 Task: Add Attachment from "Attach a link" to Card Card0000000192 in Board Board0000000048 in Workspace WS0000000016 in Trello. Add Cover Red to Card Card0000000192 in Board Board0000000048 in Workspace WS0000000016 in Trello. Add "Join Card" Button Button0000000192  to Card Card0000000192 in Board Board0000000048 in Workspace WS0000000016 in Trello. Add Description DS0000000192 to Card Card0000000192 in Board Board0000000048 in Workspace WS0000000016 in Trello. Add Comment CM0000000192 to Card Card0000000192 in Board Board0000000048 in Workspace WS0000000016 in Trello
Action: Mouse moved to (319, 464)
Screenshot: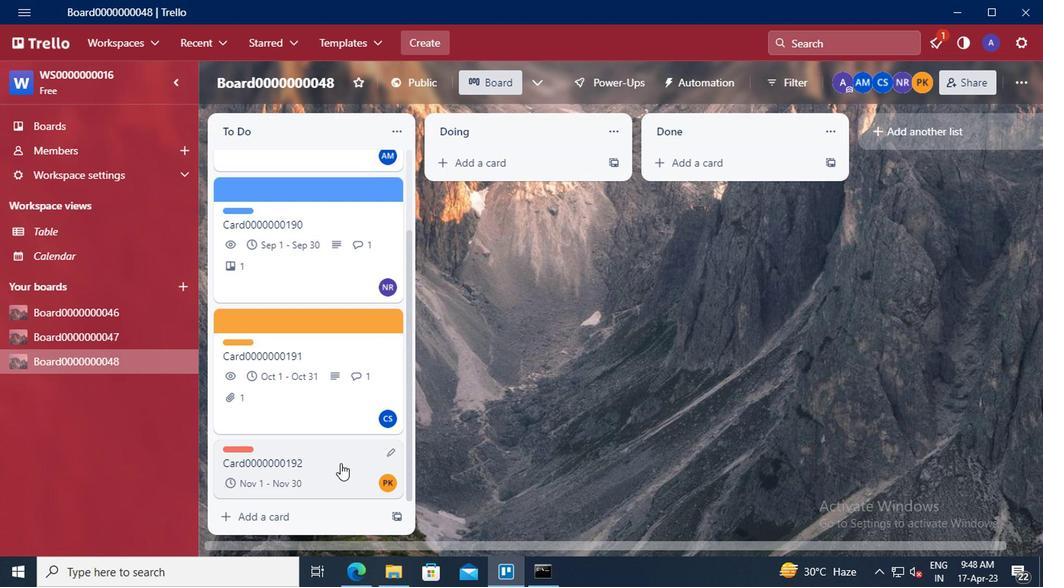 
Action: Mouse pressed left at (319, 464)
Screenshot: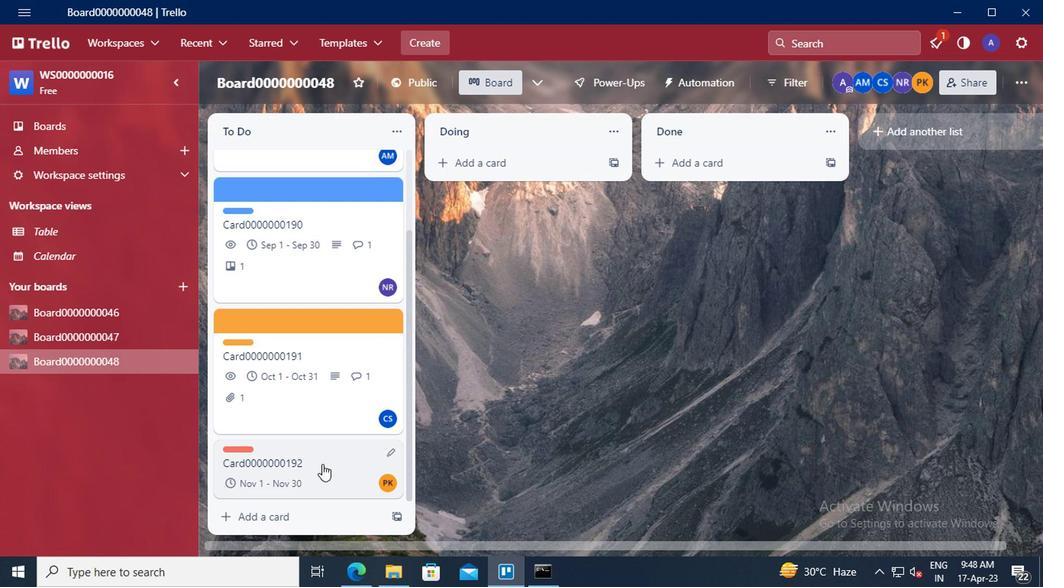 
Action: Mouse moved to (706, 321)
Screenshot: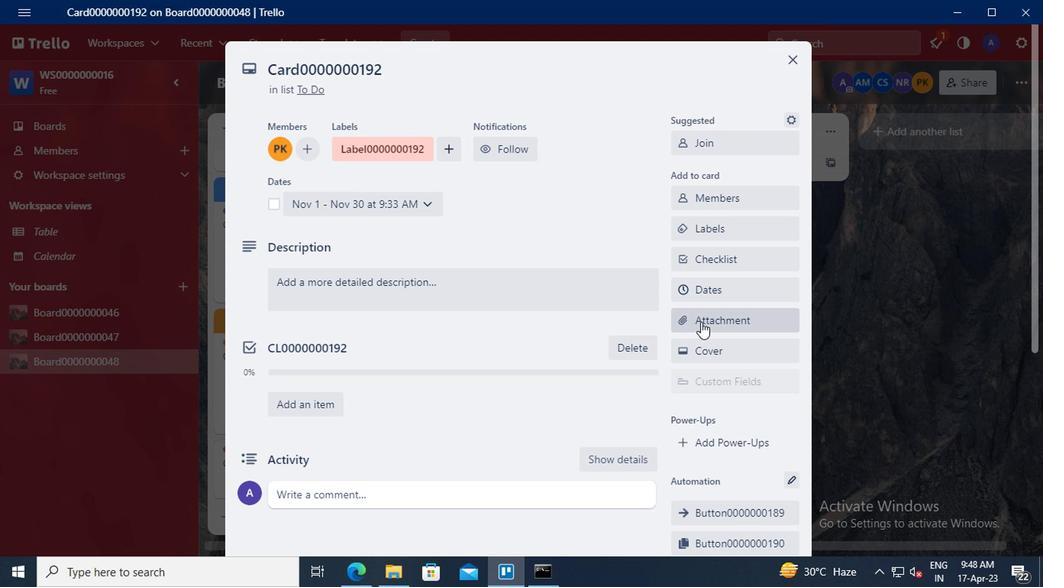 
Action: Mouse pressed left at (706, 321)
Screenshot: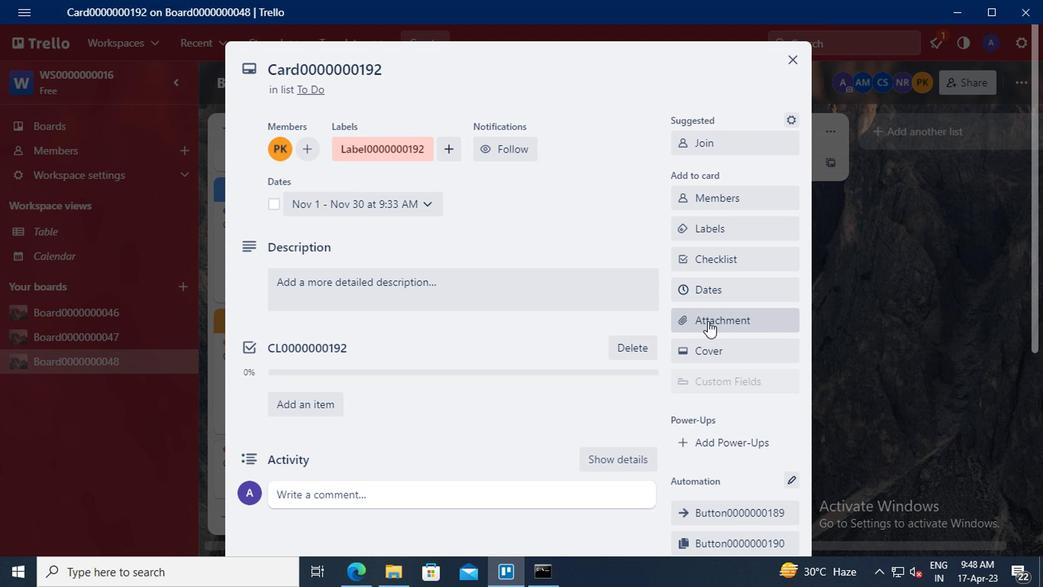 
Action: Mouse moved to (360, 576)
Screenshot: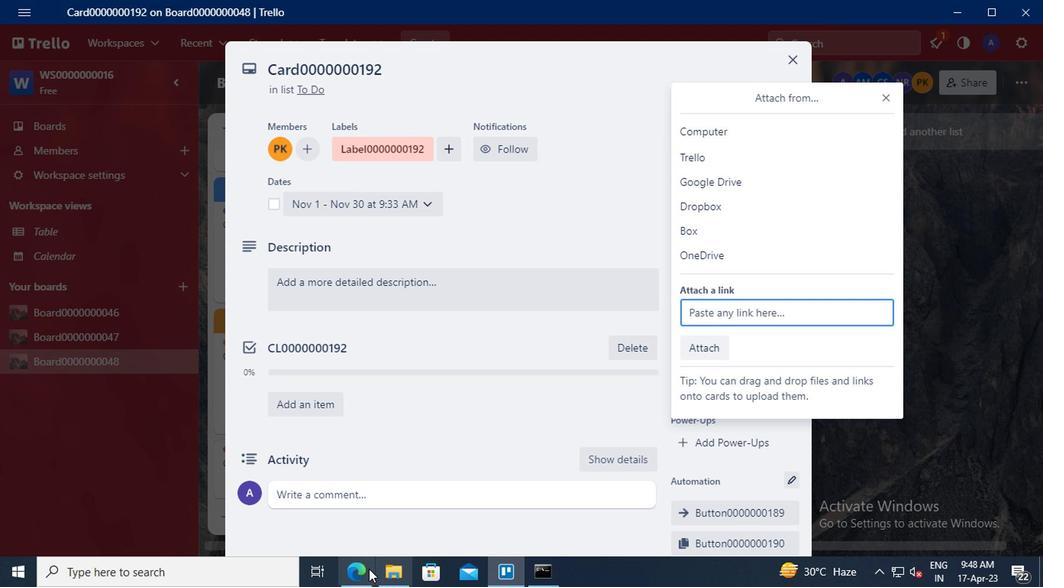
Action: Mouse pressed left at (360, 576)
Screenshot: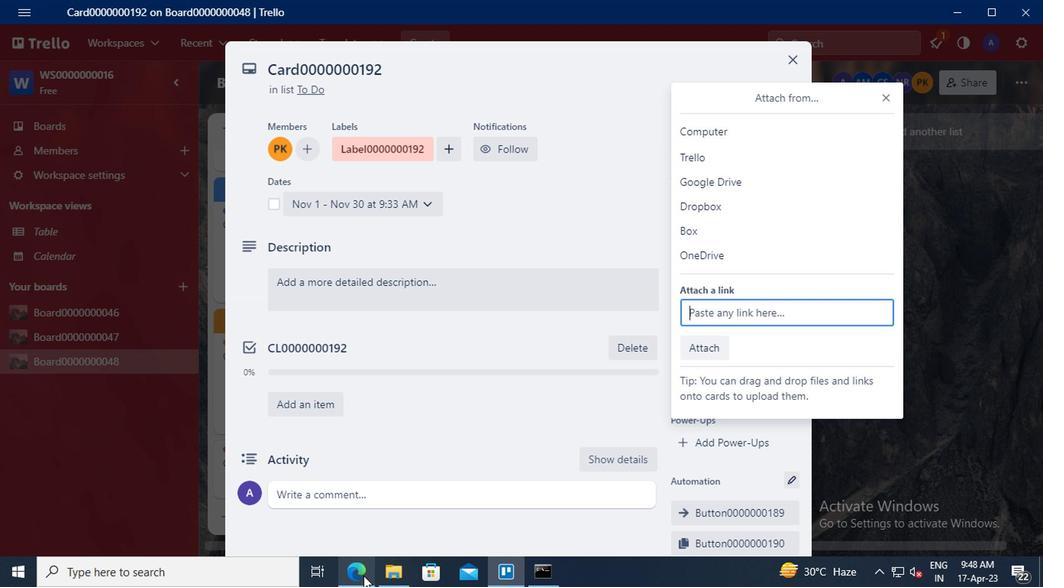 
Action: Mouse moved to (245, 41)
Screenshot: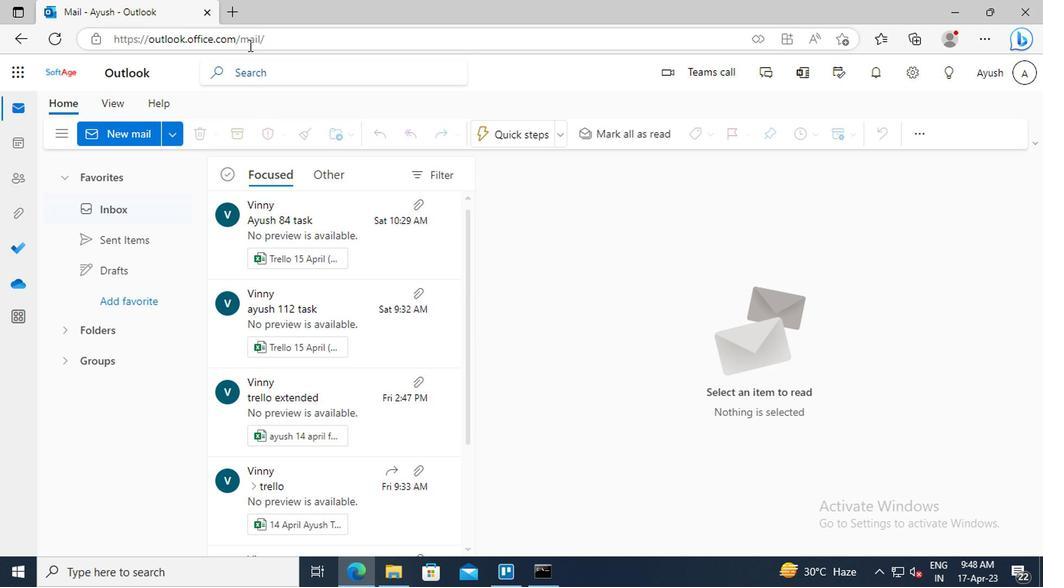 
Action: Mouse pressed left at (245, 41)
Screenshot: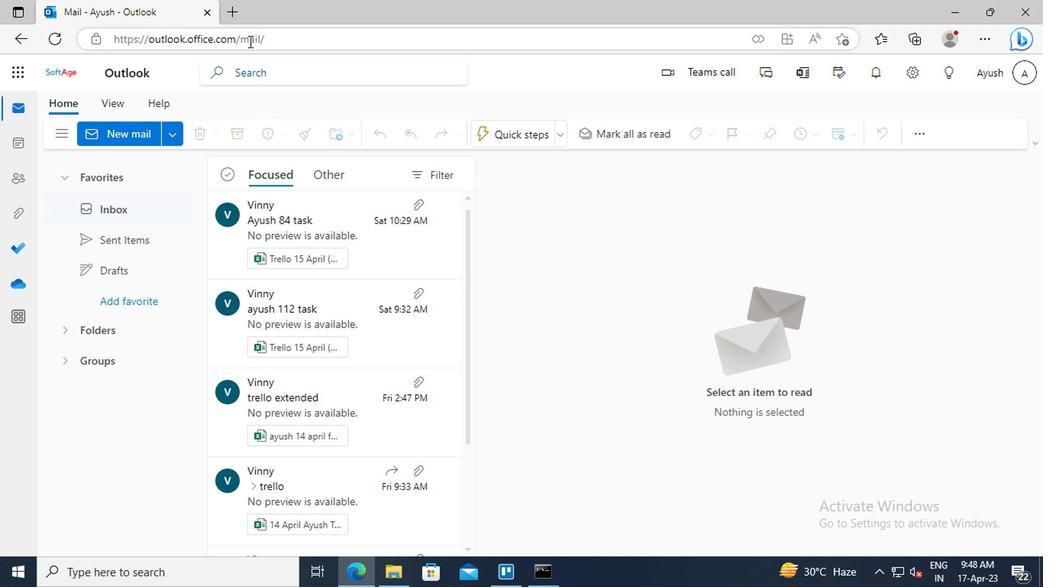 
Action: Key pressed ctrl+C
Screenshot: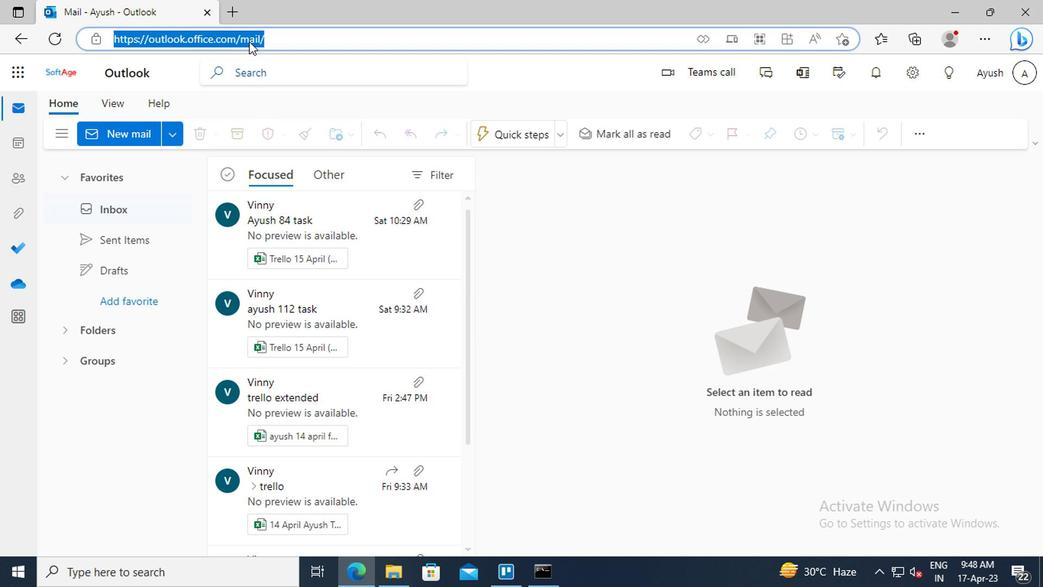 
Action: Mouse moved to (503, 581)
Screenshot: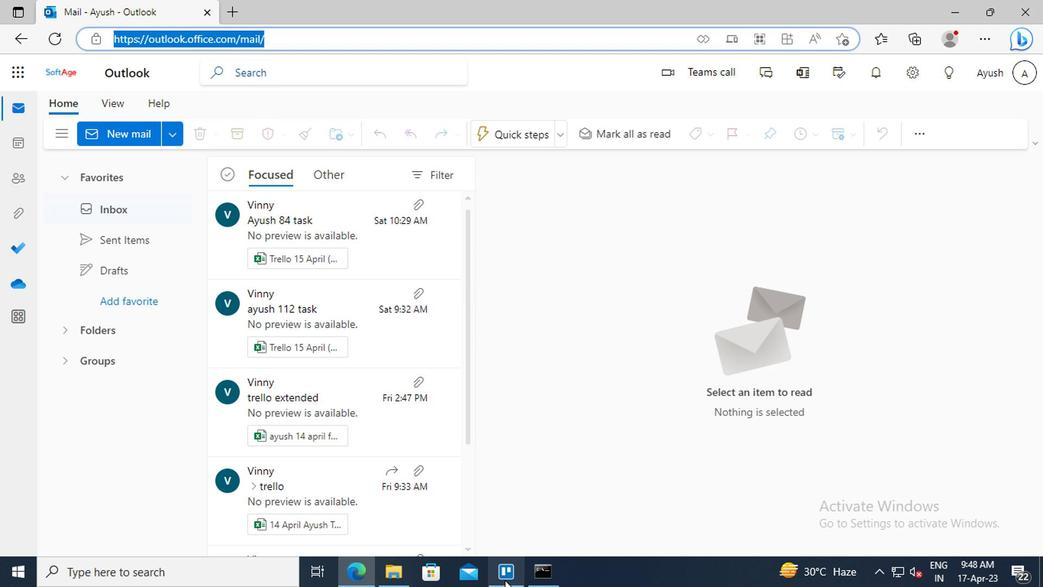 
Action: Mouse pressed left at (503, 581)
Screenshot: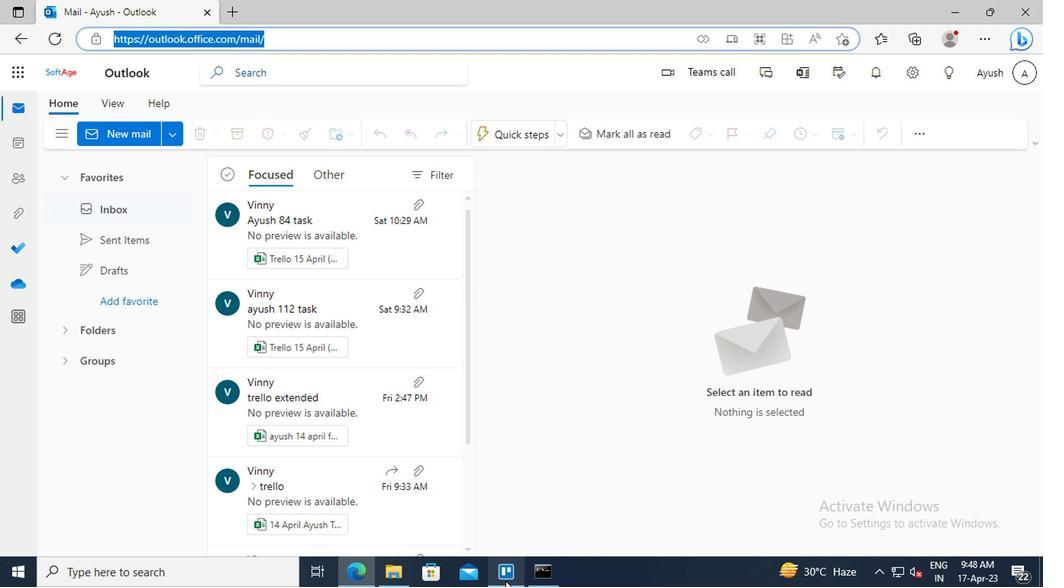 
Action: Mouse moved to (700, 315)
Screenshot: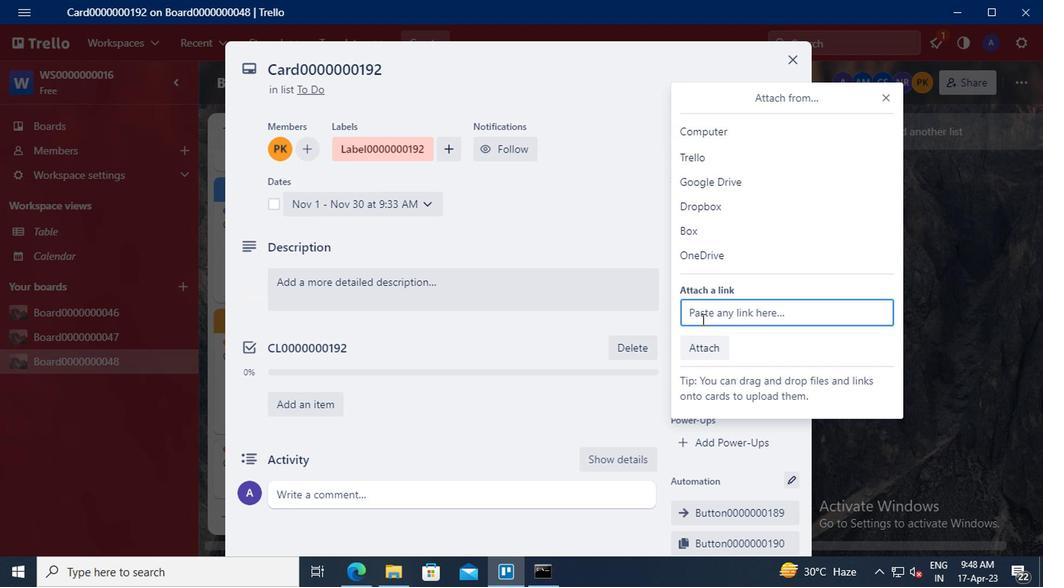 
Action: Mouse pressed left at (700, 315)
Screenshot: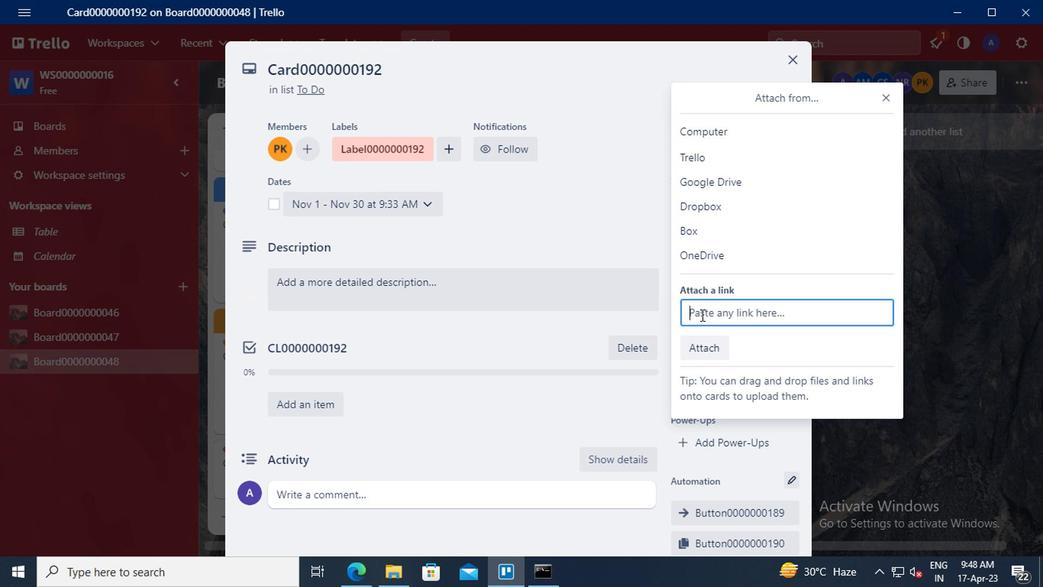 
Action: Key pressed ctrl+V
Screenshot: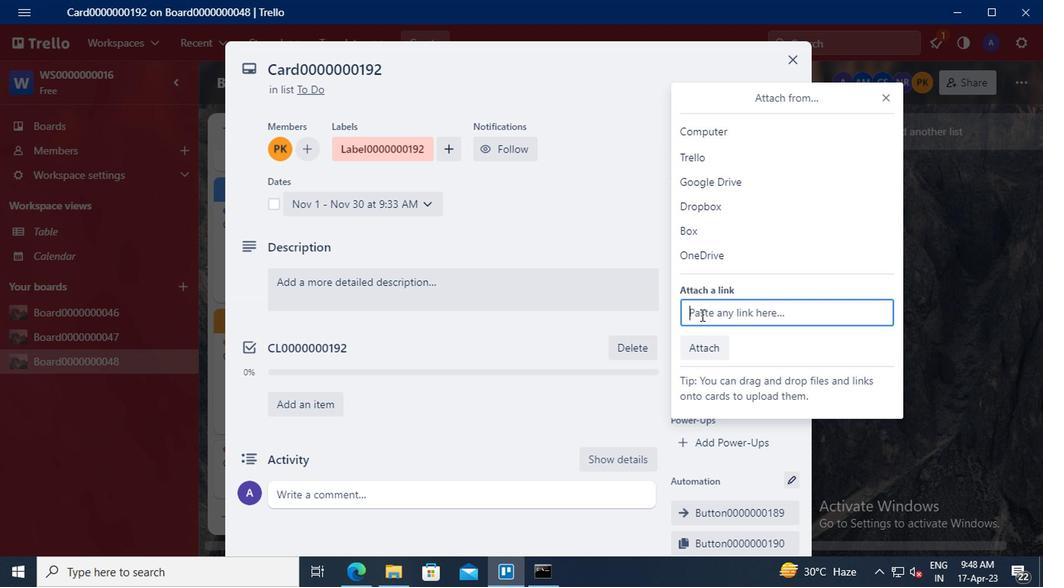 
Action: Mouse moved to (702, 395)
Screenshot: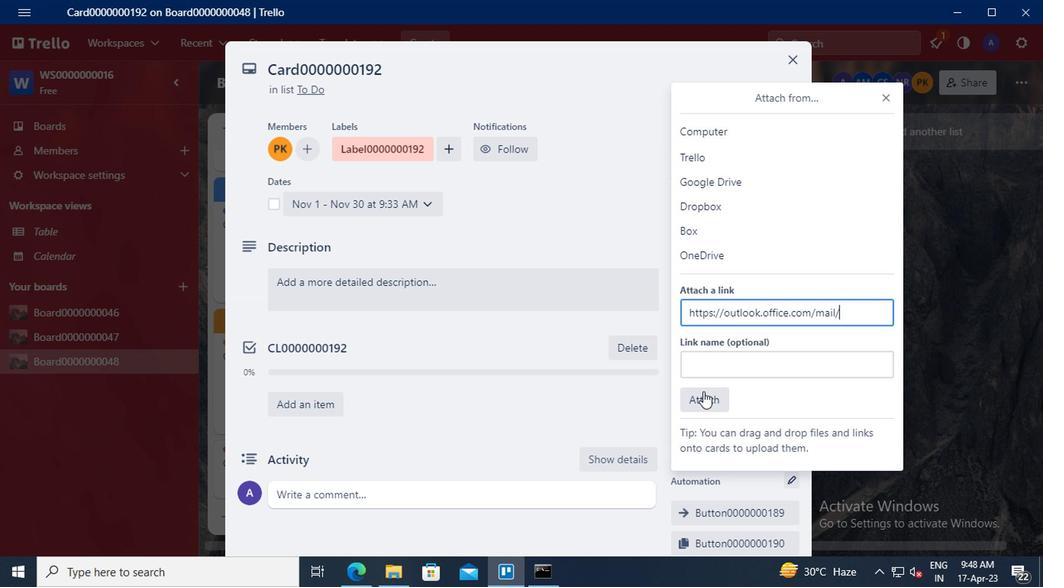 
Action: Mouse pressed left at (702, 395)
Screenshot: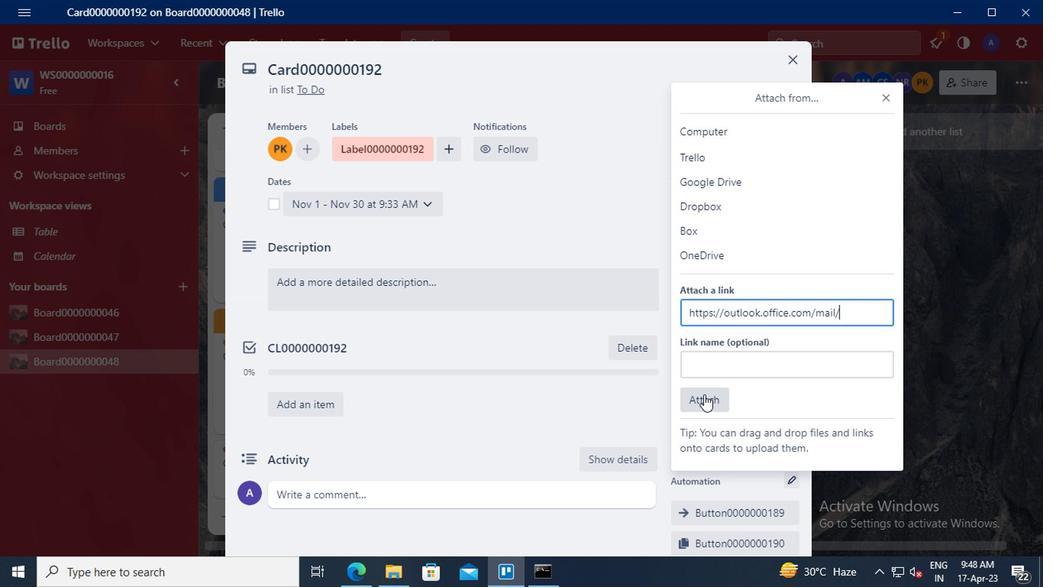 
Action: Mouse moved to (713, 359)
Screenshot: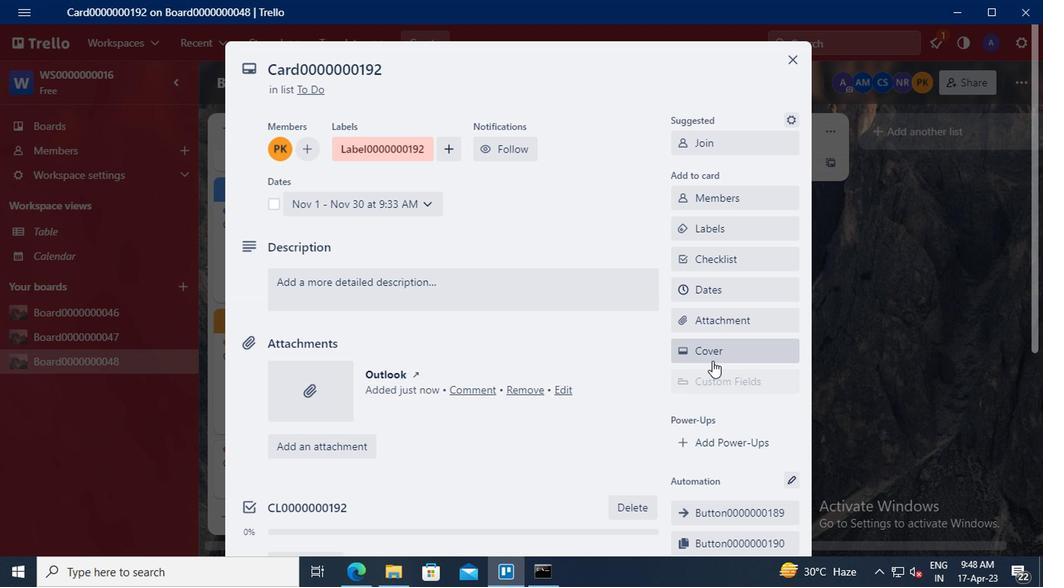 
Action: Mouse pressed left at (713, 359)
Screenshot: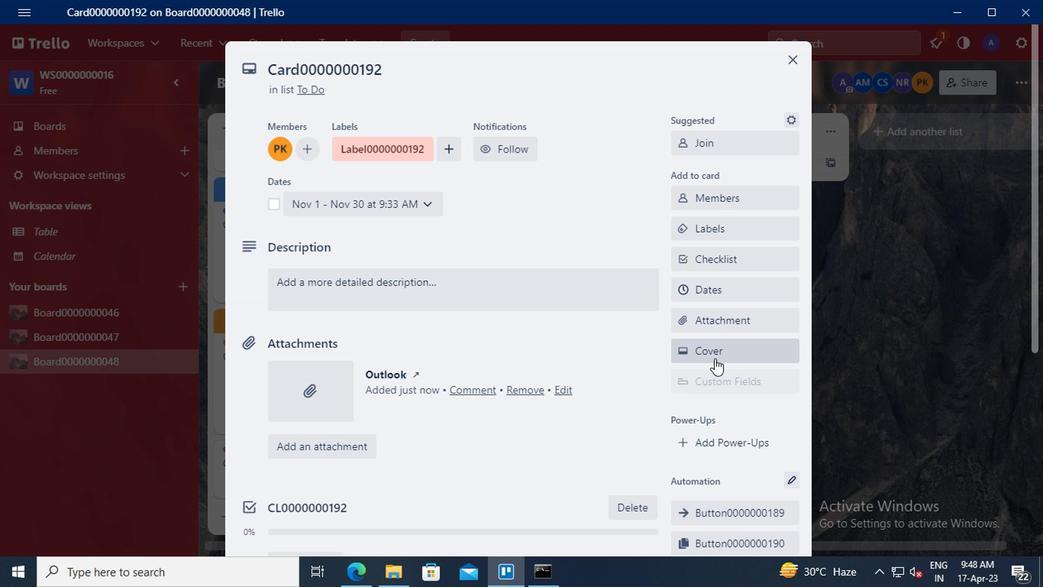 
Action: Mouse moved to (830, 256)
Screenshot: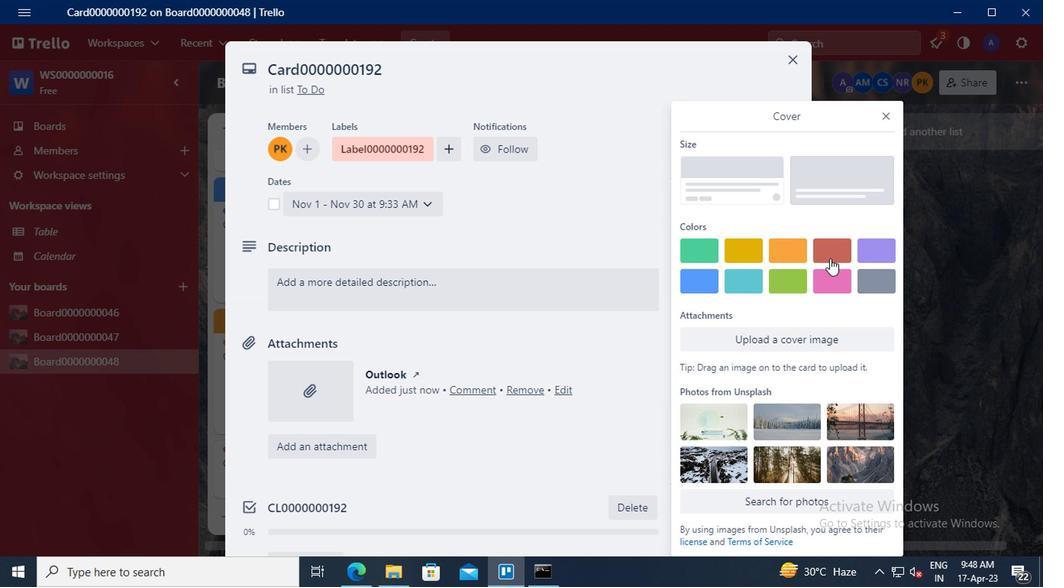 
Action: Mouse pressed left at (830, 256)
Screenshot: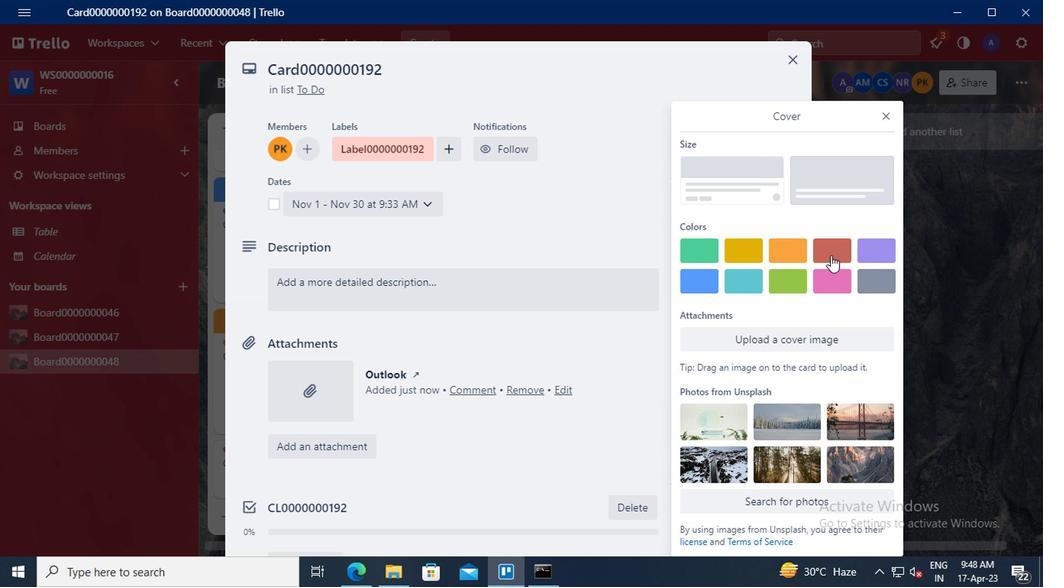 
Action: Mouse moved to (886, 90)
Screenshot: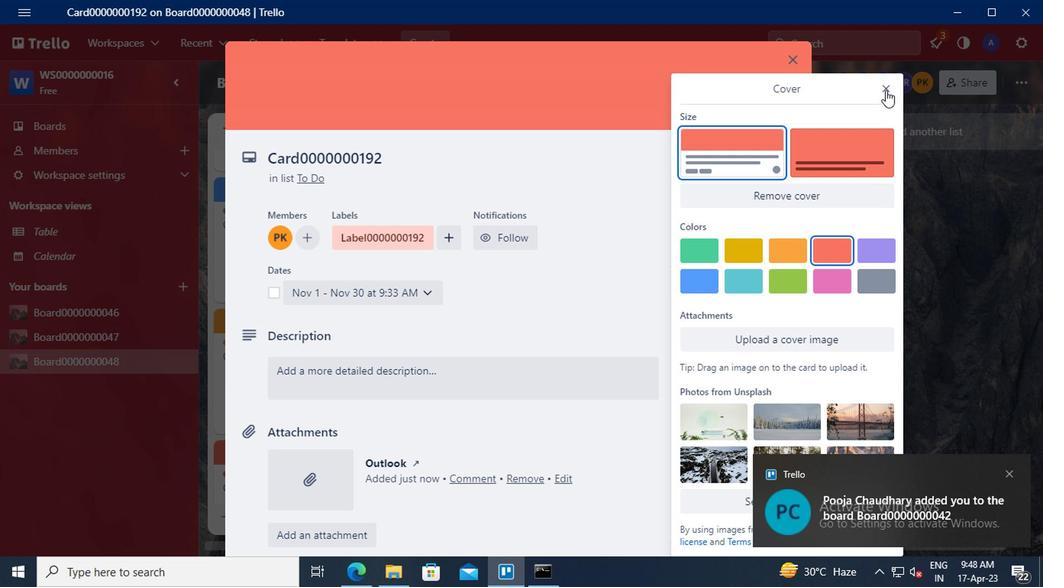 
Action: Mouse pressed left at (886, 90)
Screenshot: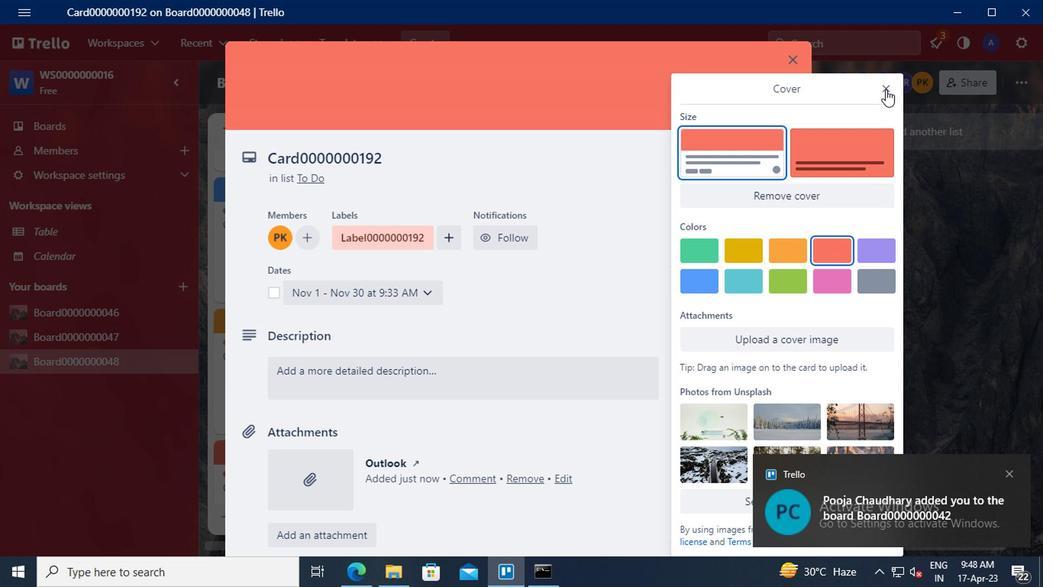 
Action: Mouse moved to (746, 257)
Screenshot: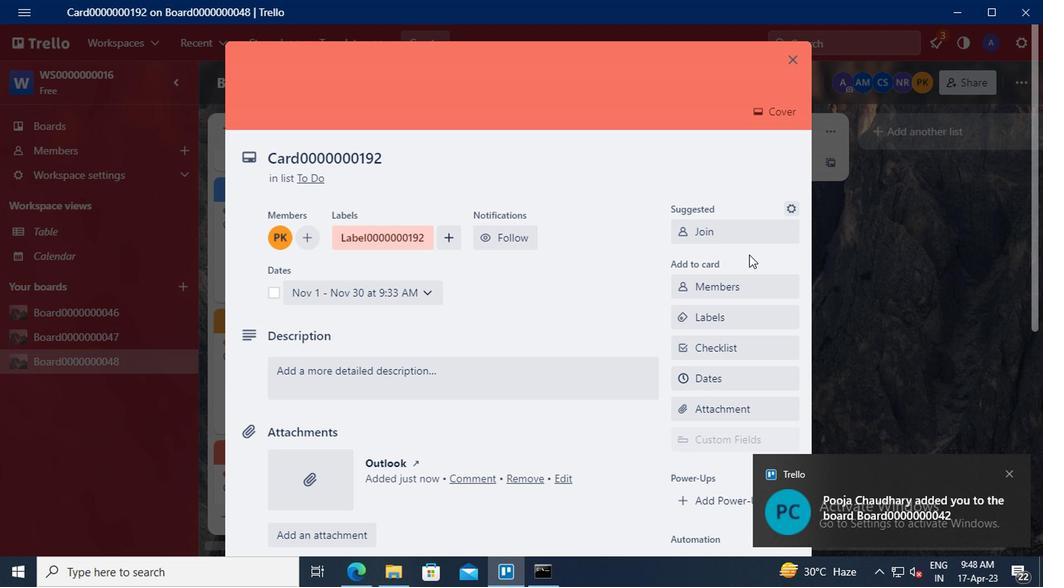 
Action: Mouse scrolled (746, 256) with delta (0, -1)
Screenshot: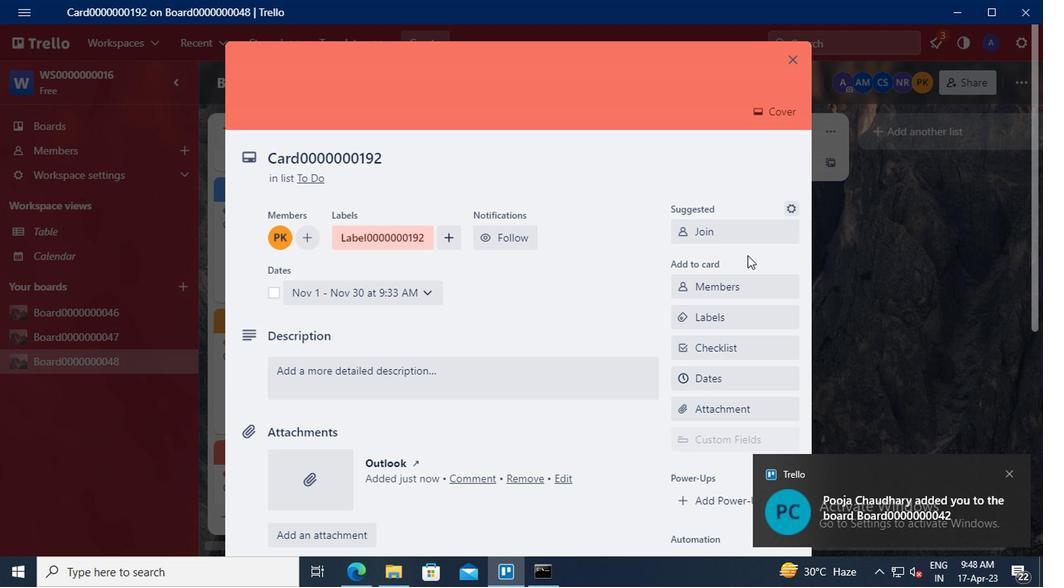 
Action: Mouse scrolled (746, 256) with delta (0, -1)
Screenshot: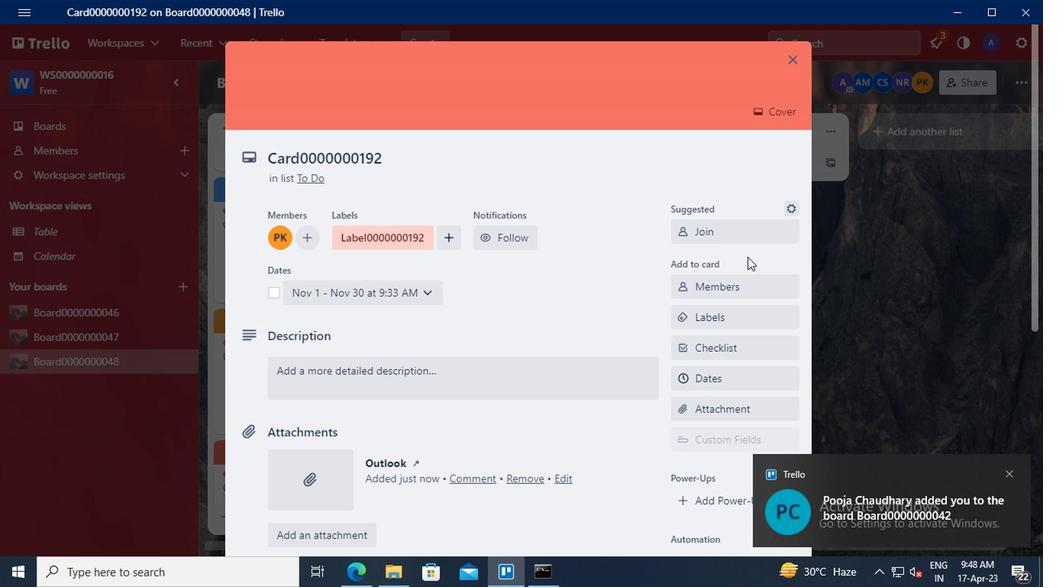 
Action: Mouse moved to (719, 322)
Screenshot: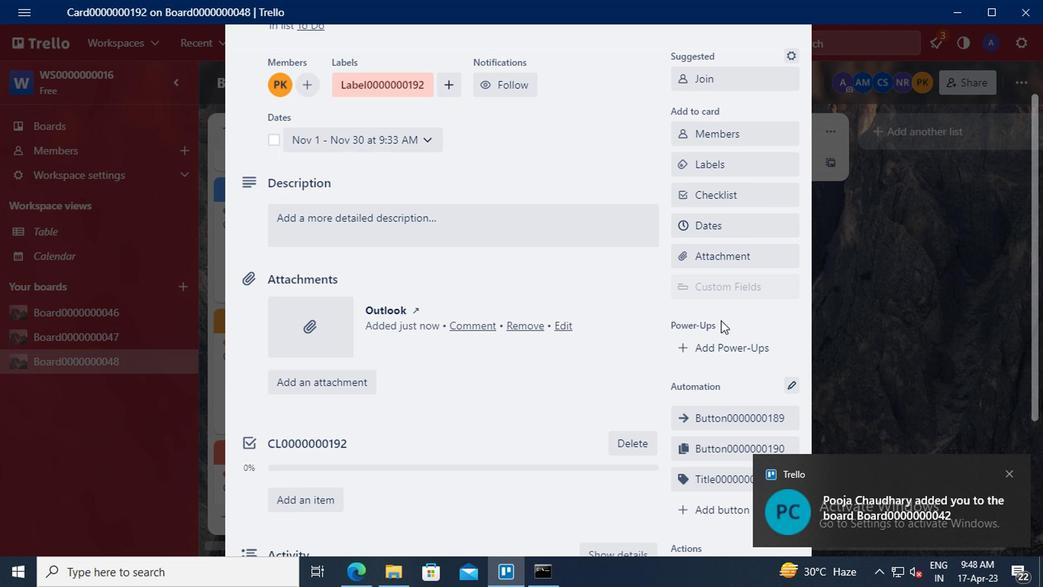 
Action: Mouse scrolled (719, 322) with delta (0, 0)
Screenshot: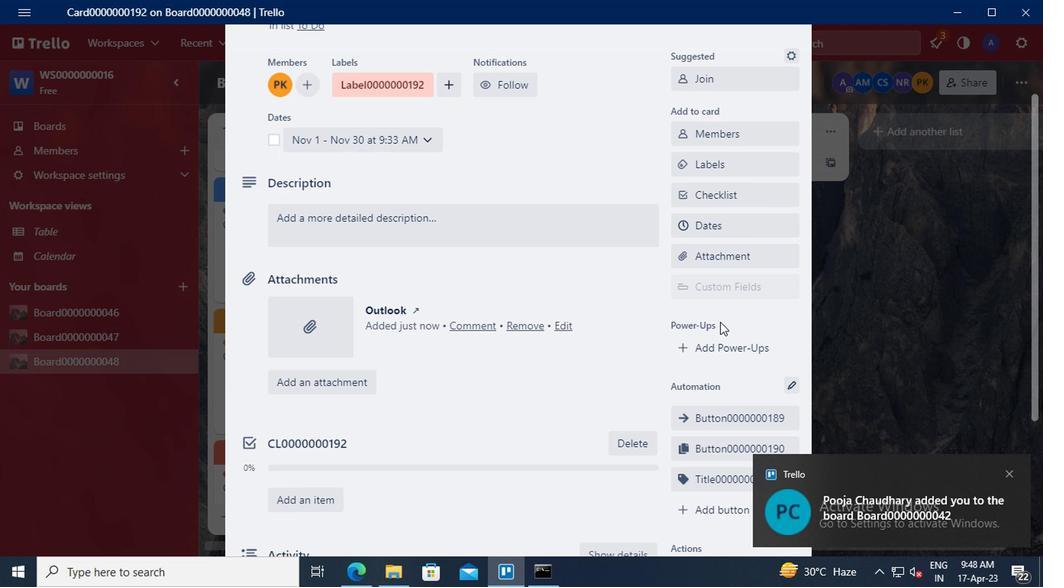 
Action: Mouse moved to (713, 428)
Screenshot: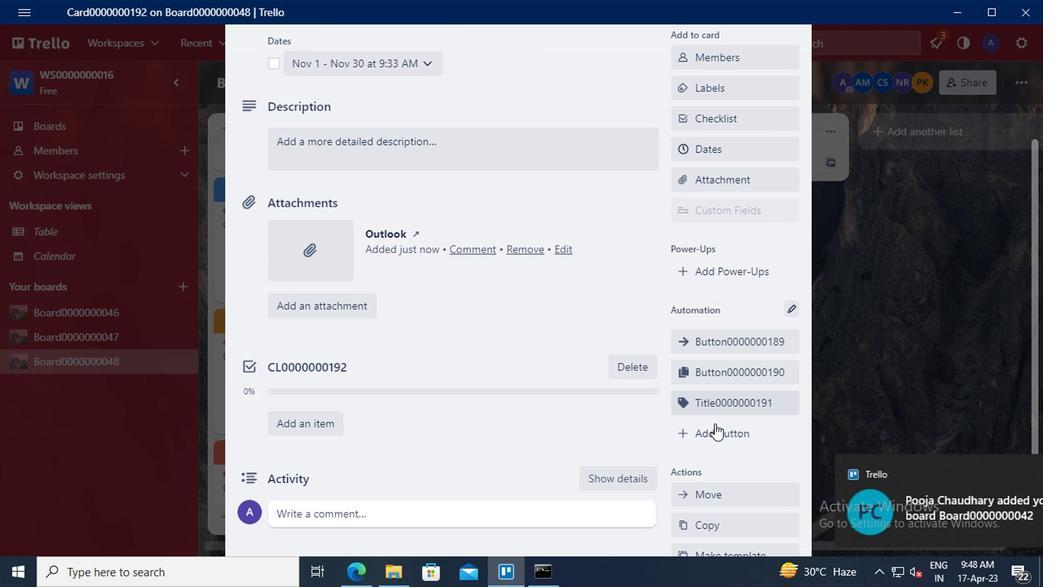 
Action: Mouse pressed left at (713, 428)
Screenshot: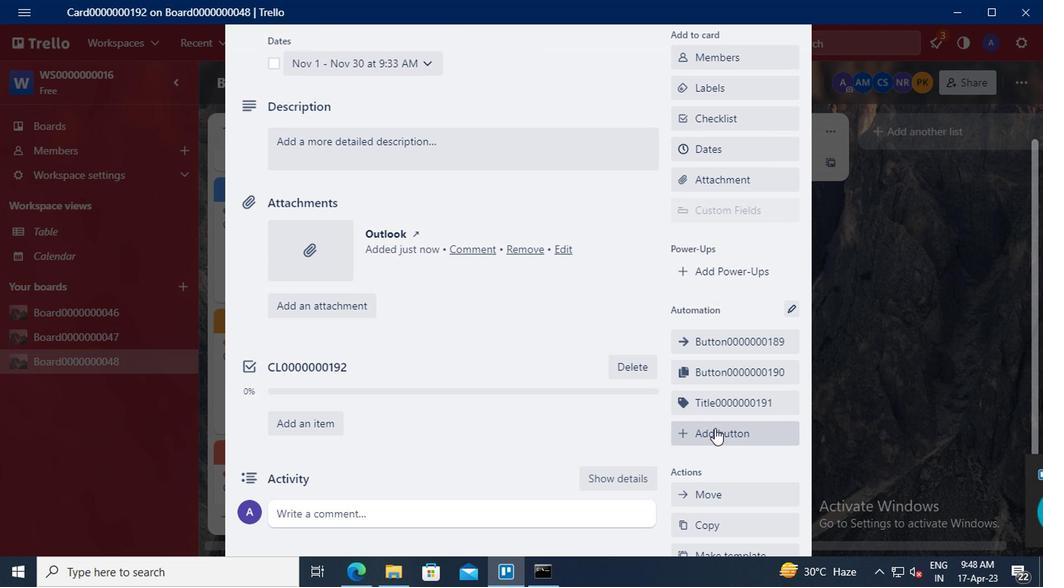 
Action: Mouse moved to (713, 234)
Screenshot: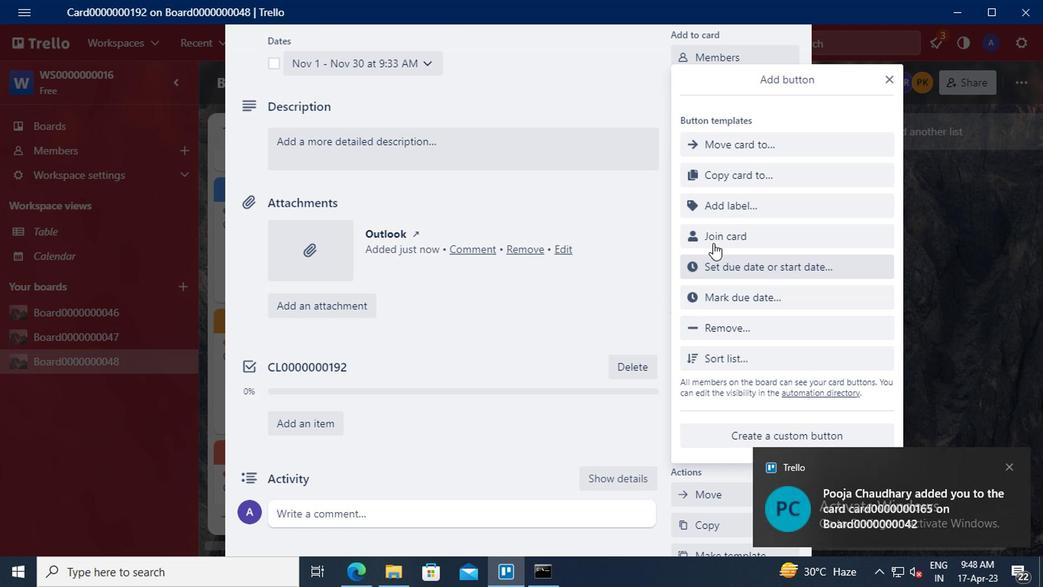 
Action: Mouse pressed left at (713, 234)
Screenshot: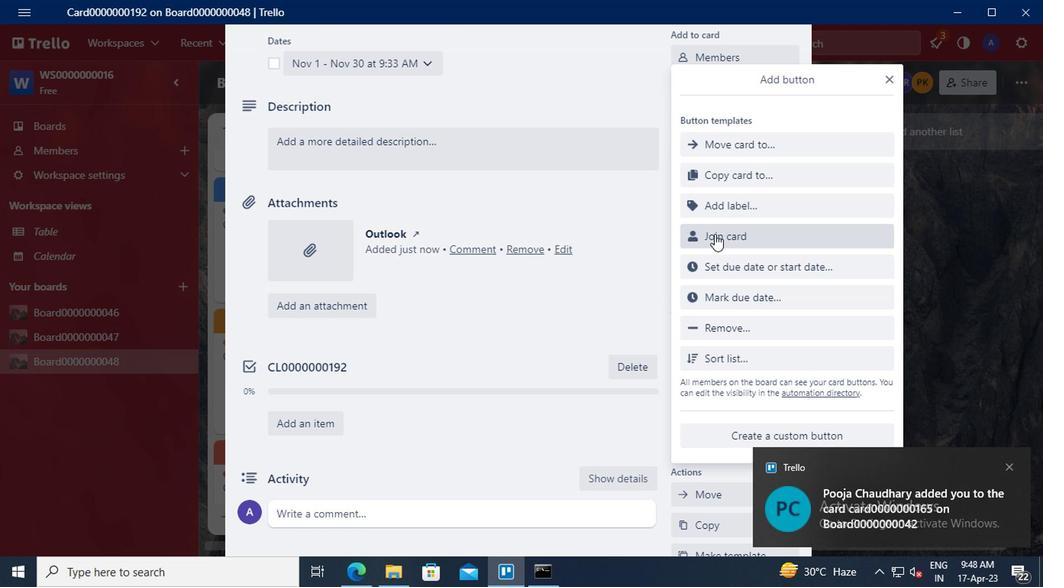 
Action: Mouse moved to (743, 218)
Screenshot: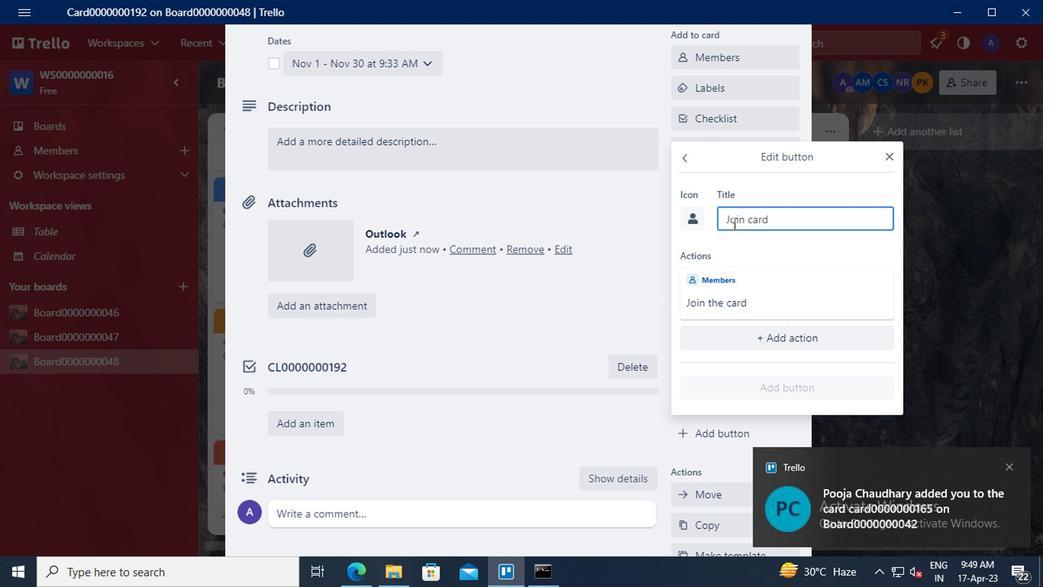 
Action: Mouse pressed left at (743, 218)
Screenshot: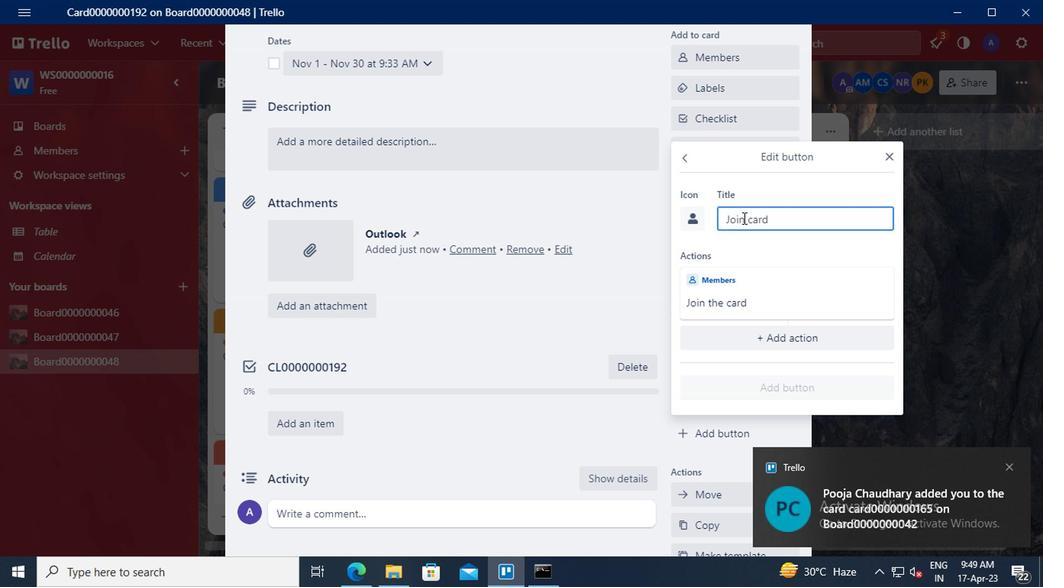 
Action: Mouse moved to (743, 217)
Screenshot: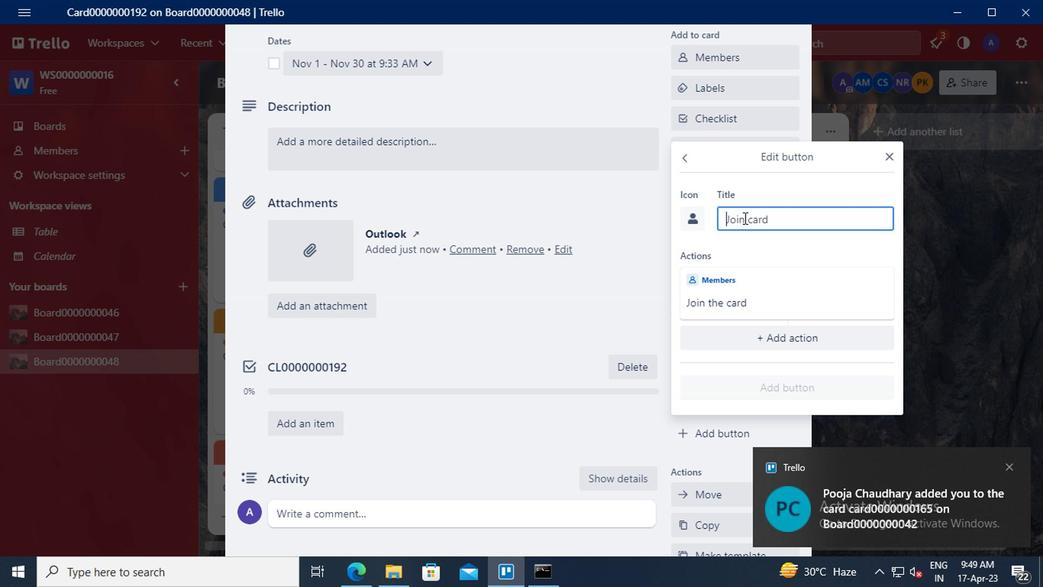 
Action: Key pressed <Key.shift>ctrl+BUTTON0000000192
Screenshot: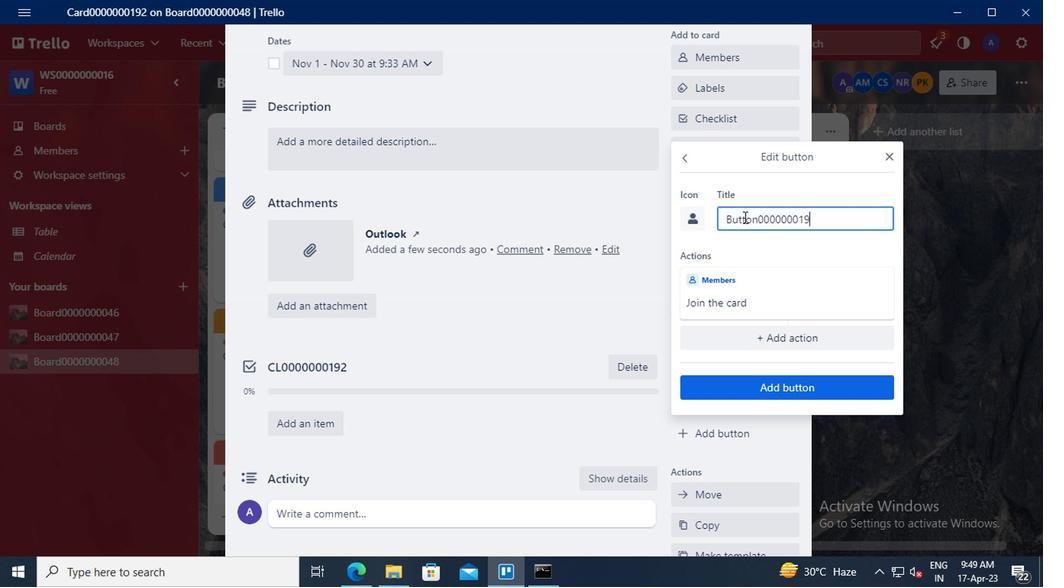 
Action: Mouse moved to (756, 383)
Screenshot: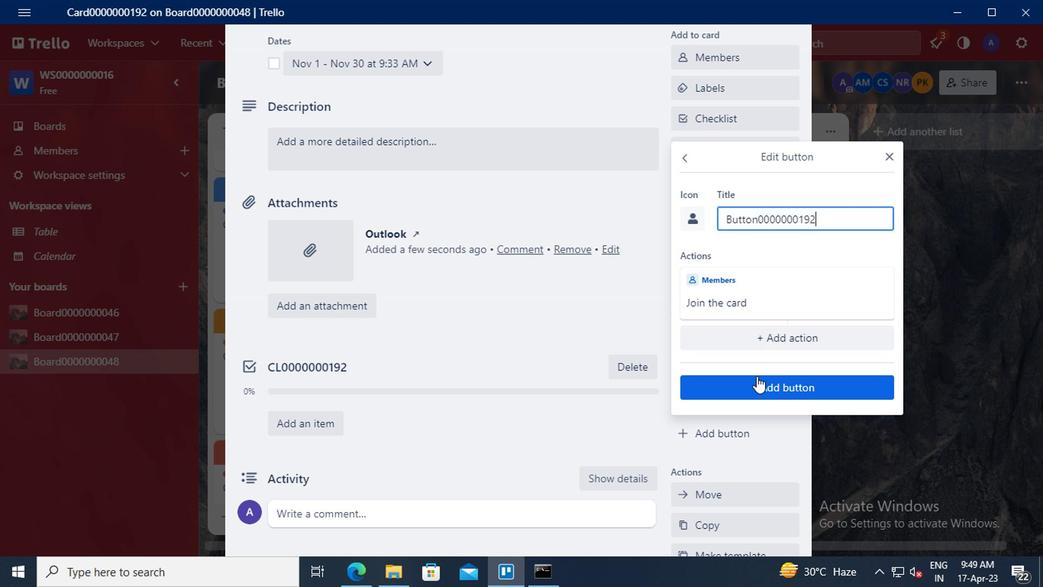 
Action: Mouse pressed left at (756, 383)
Screenshot: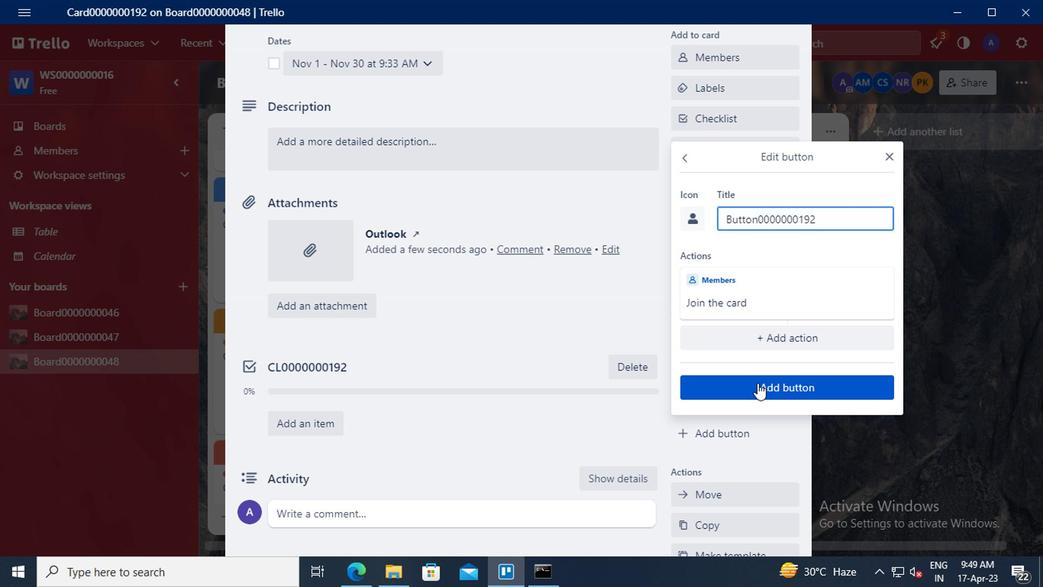 
Action: Mouse moved to (295, 147)
Screenshot: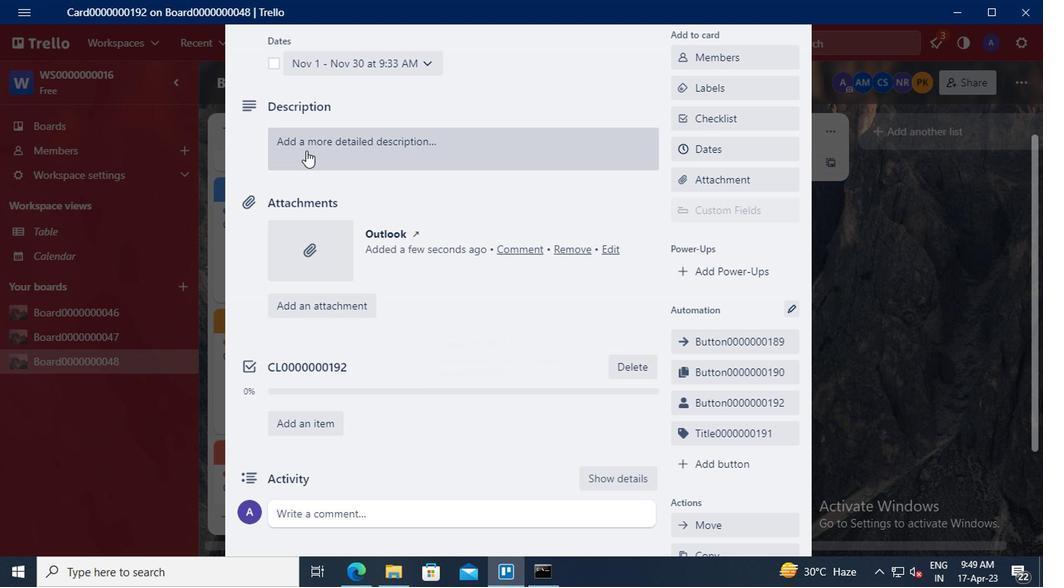 
Action: Mouse pressed left at (295, 147)
Screenshot: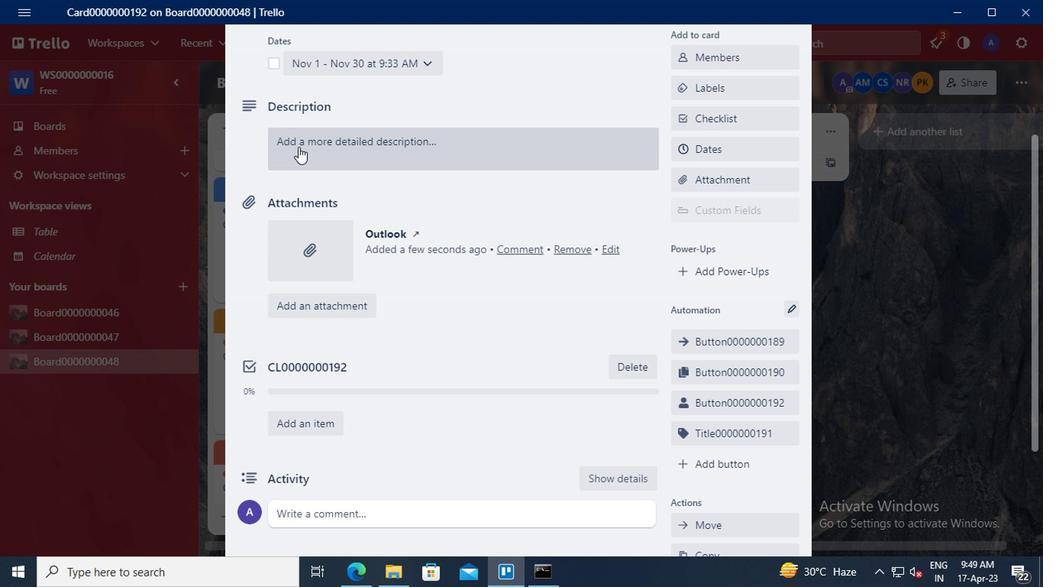 
Action: Mouse moved to (284, 191)
Screenshot: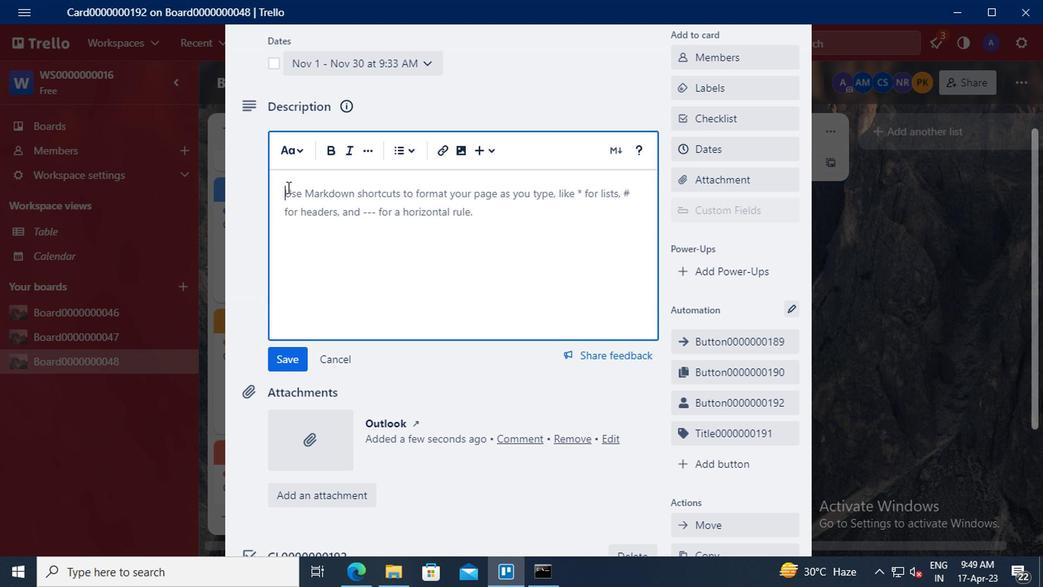 
Action: Mouse pressed left at (284, 191)
Screenshot: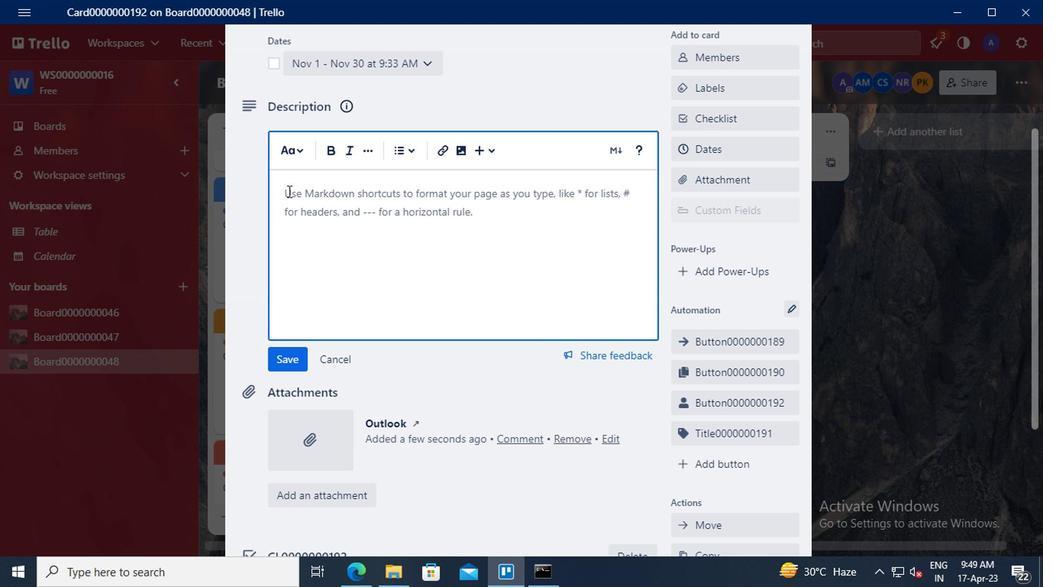 
Action: Key pressed <Key.shift>DS0000000192
Screenshot: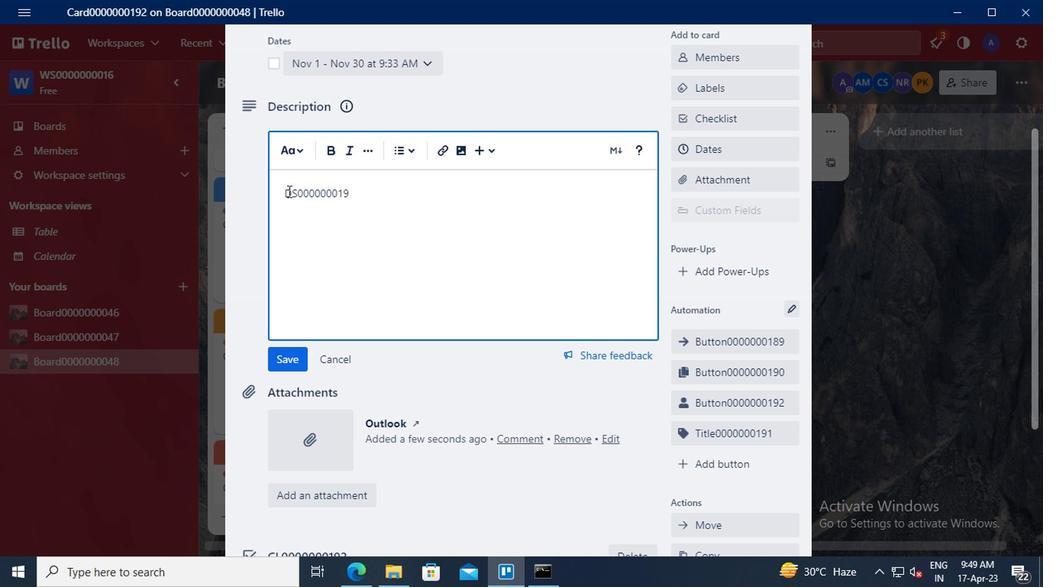 
Action: Mouse moved to (290, 361)
Screenshot: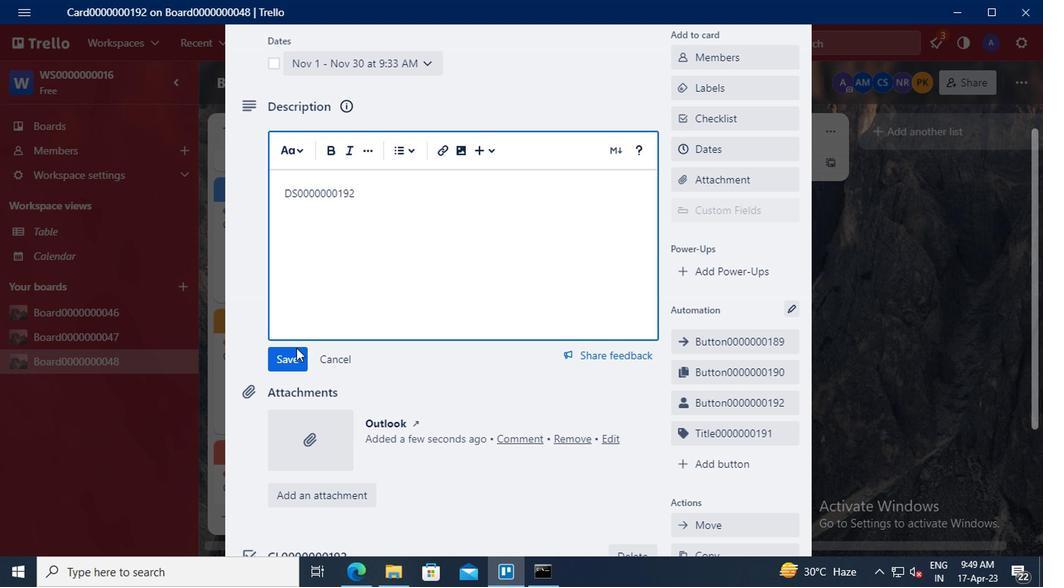 
Action: Mouse pressed left at (290, 361)
Screenshot: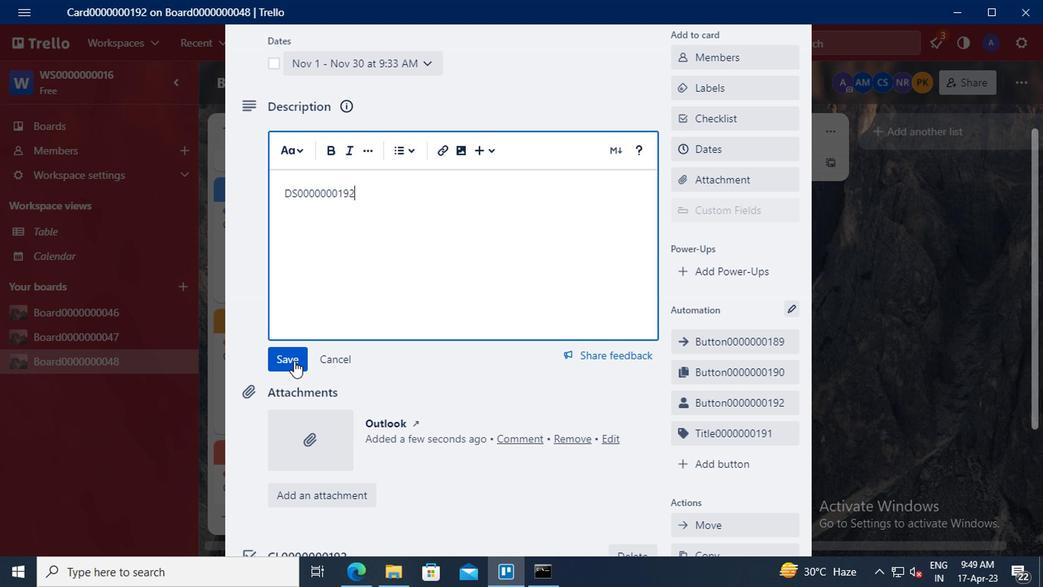 
Action: Mouse scrolled (290, 360) with delta (0, -1)
Screenshot: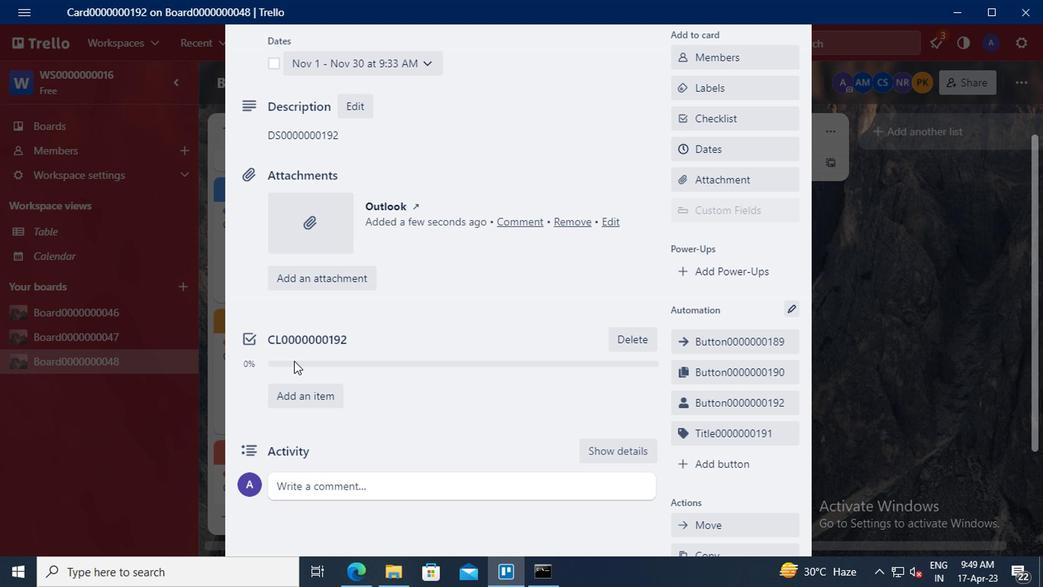 
Action: Mouse moved to (298, 406)
Screenshot: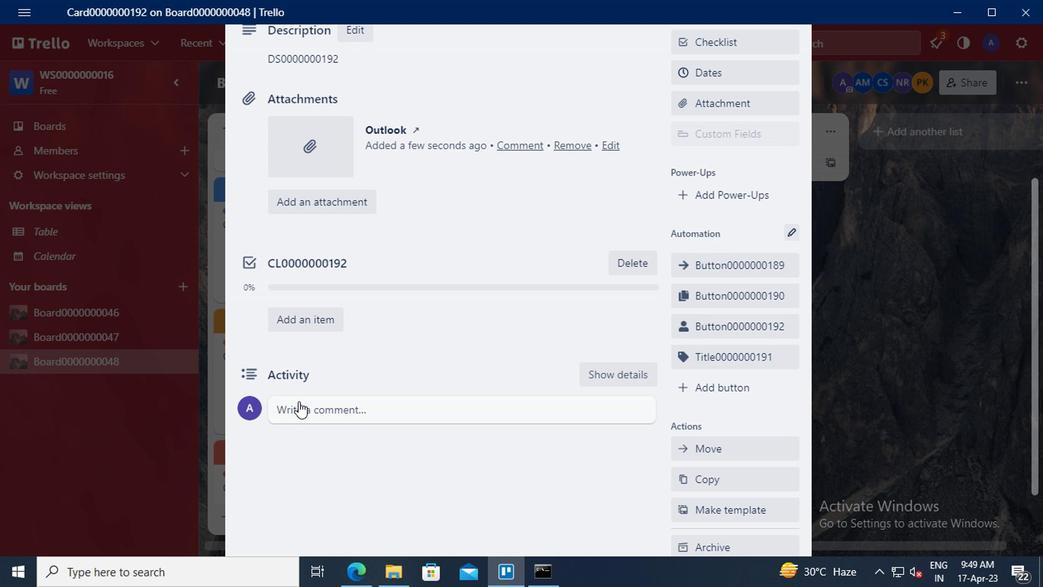 
Action: Mouse pressed left at (298, 406)
Screenshot: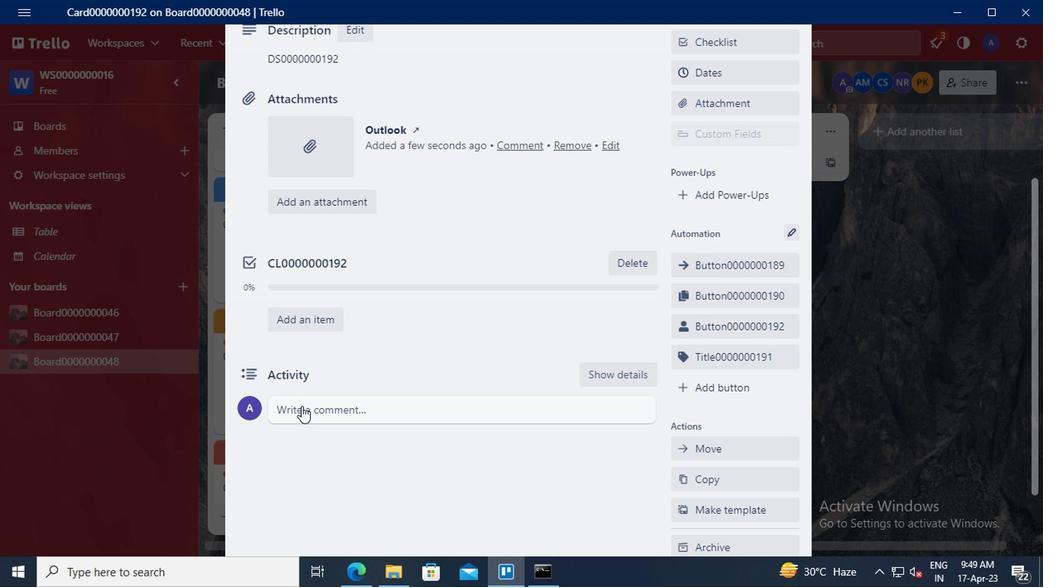 
Action: Key pressed <Key.shift>CM0000000192
Screenshot: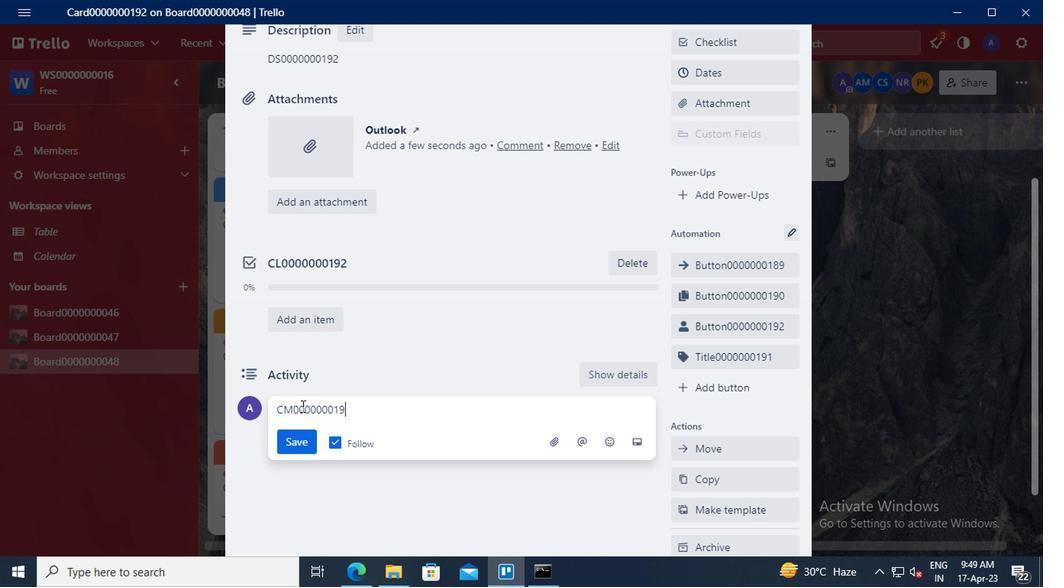 
Action: Mouse moved to (298, 441)
Screenshot: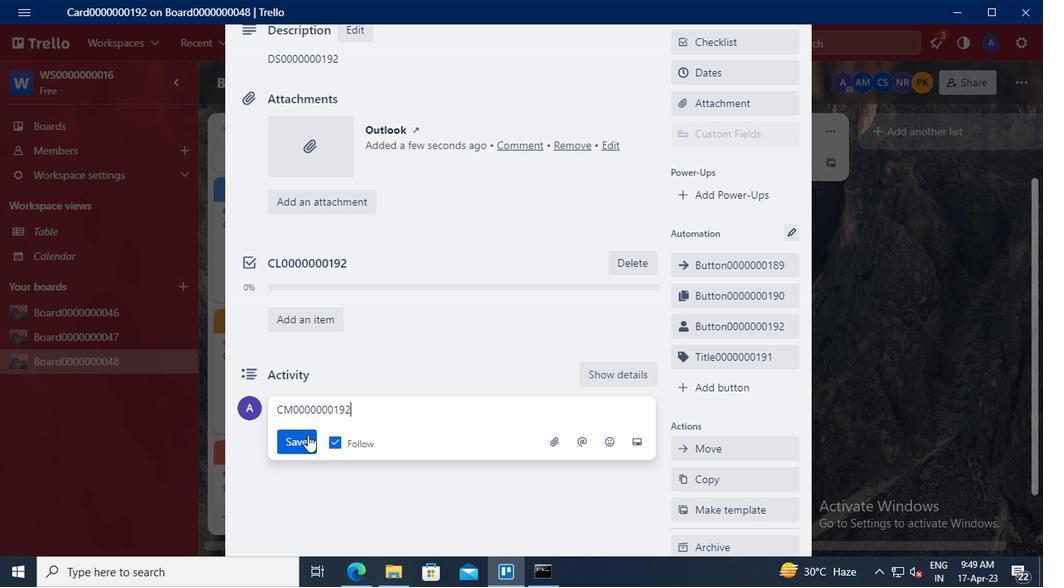 
Action: Mouse pressed left at (298, 441)
Screenshot: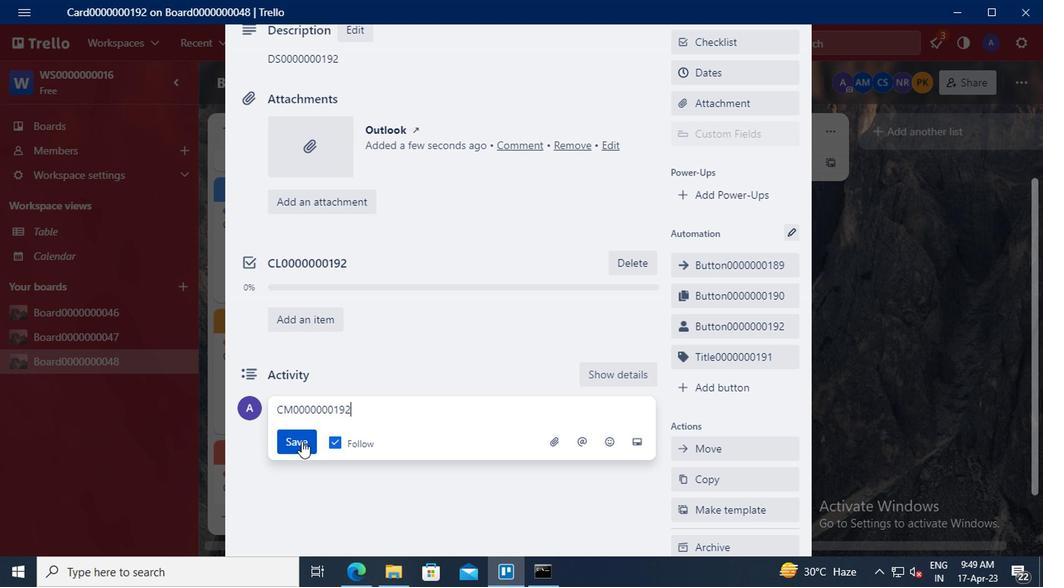 
